 Task: Create Board Website Maintenance to Workspace Digital Analytics. Create Board Product Market Fit Analysis to Workspace Digital Analytics. Create Board Business Model Scalability Analysis to Workspace Digital Analytics
Action: Mouse moved to (313, 50)
Screenshot: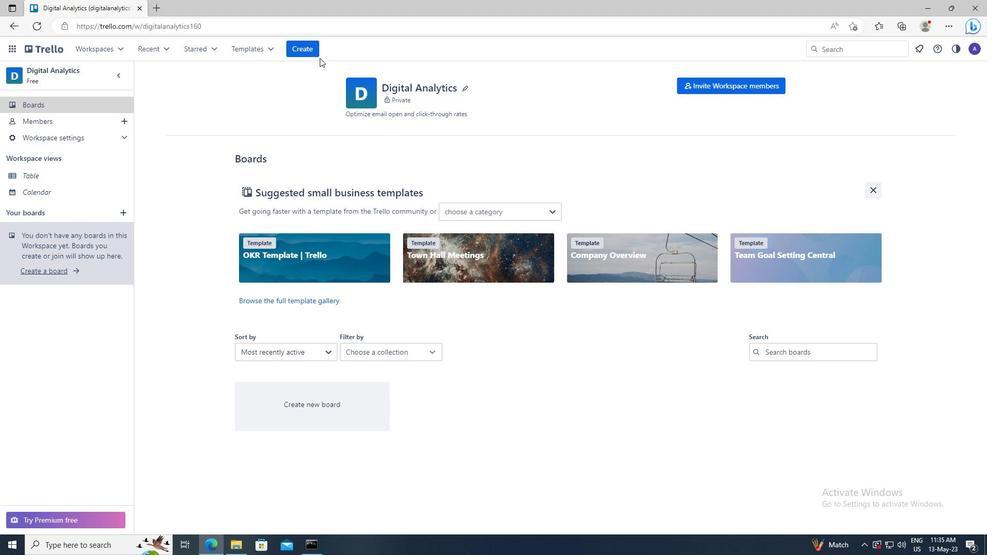 
Action: Mouse pressed left at (313, 50)
Screenshot: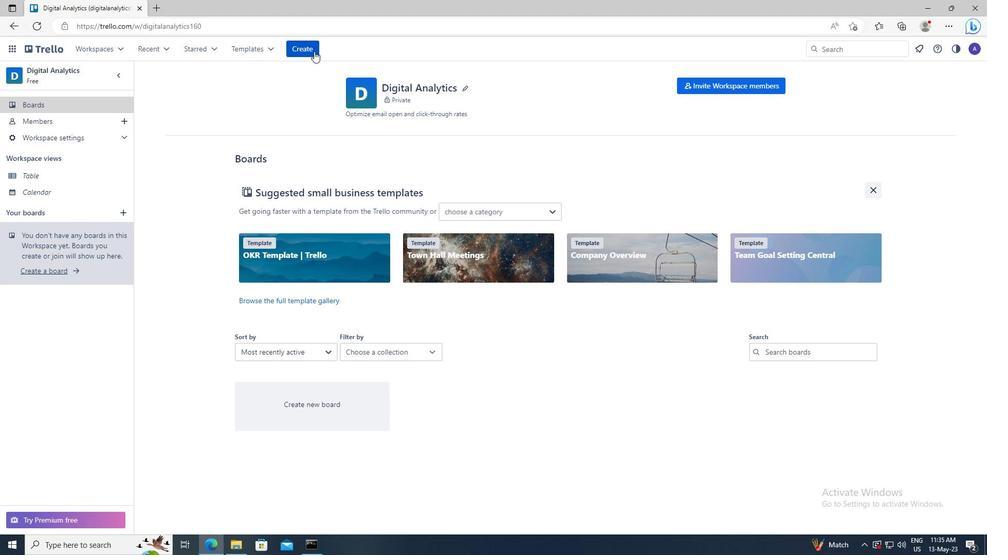 
Action: Mouse moved to (322, 85)
Screenshot: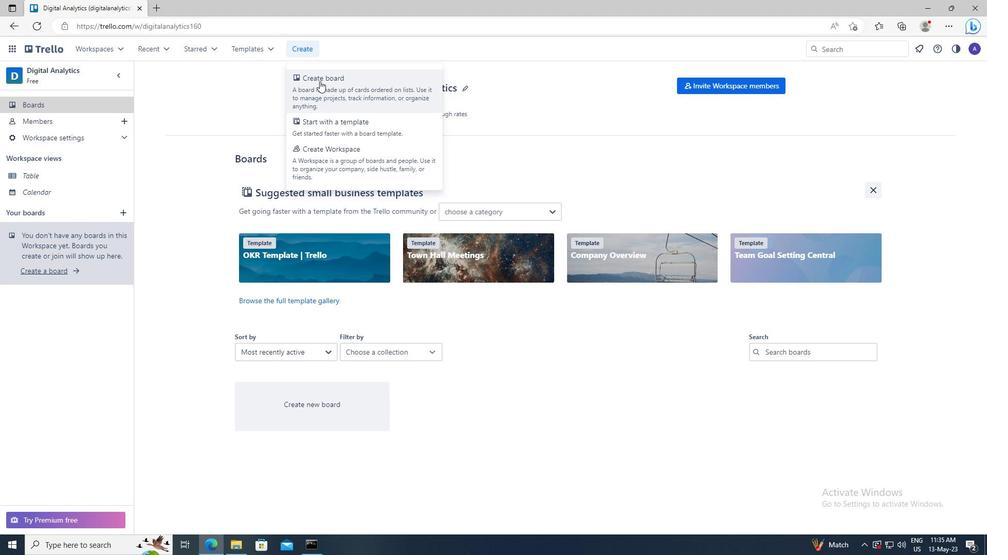 
Action: Mouse pressed left at (322, 85)
Screenshot: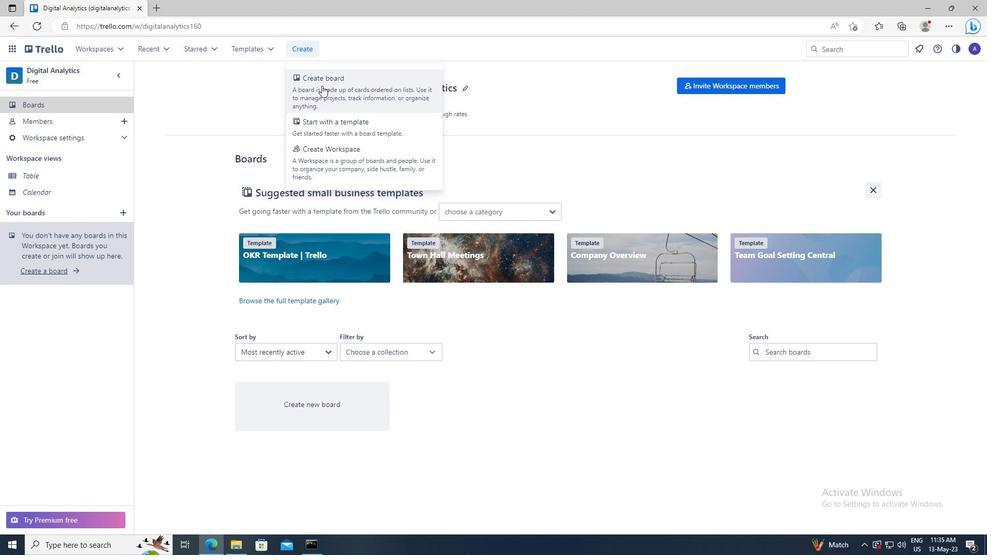 
Action: Mouse moved to (325, 239)
Screenshot: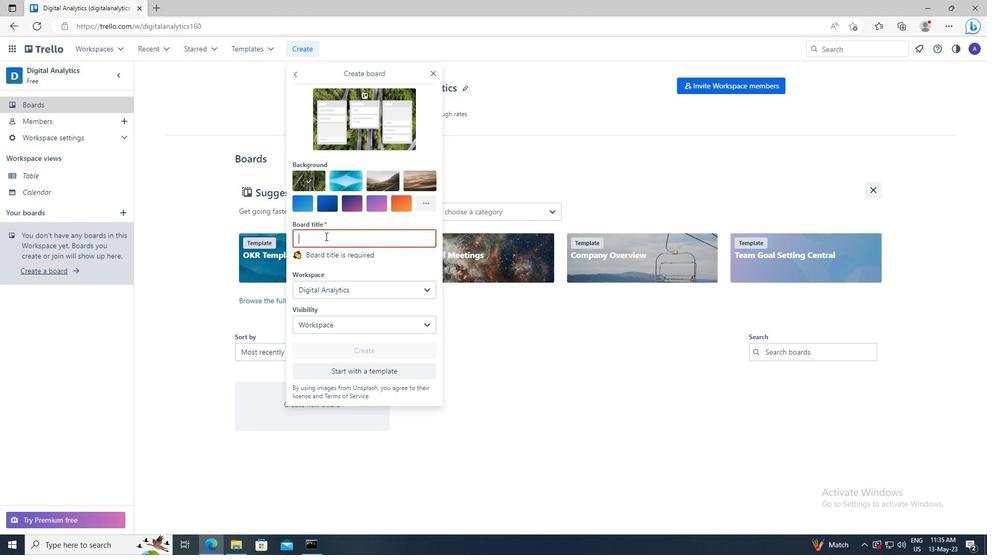 
Action: Mouse pressed left at (325, 239)
Screenshot: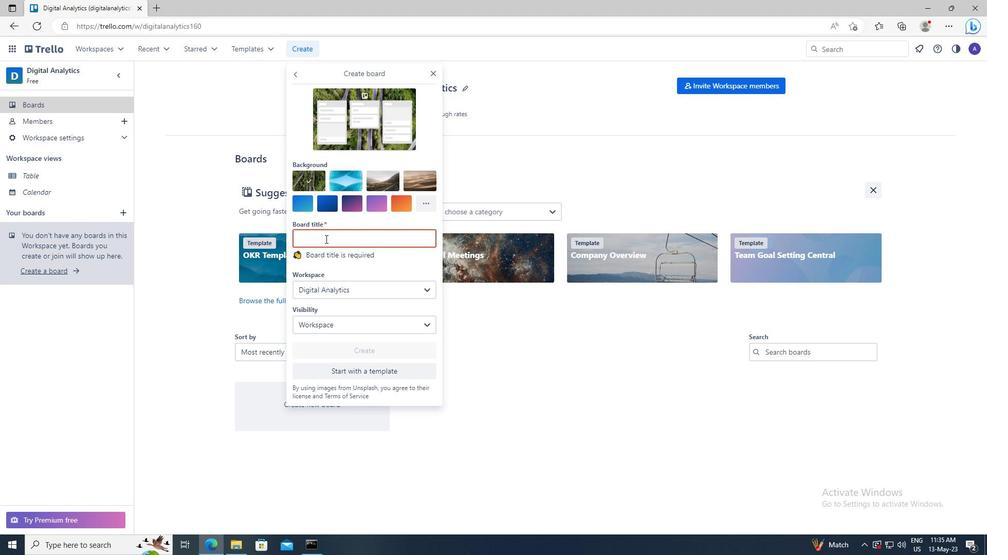 
Action: Key pressed <Key.shift>WEBSITE<Key.space><Key.shift>MAINTENANCE
Screenshot: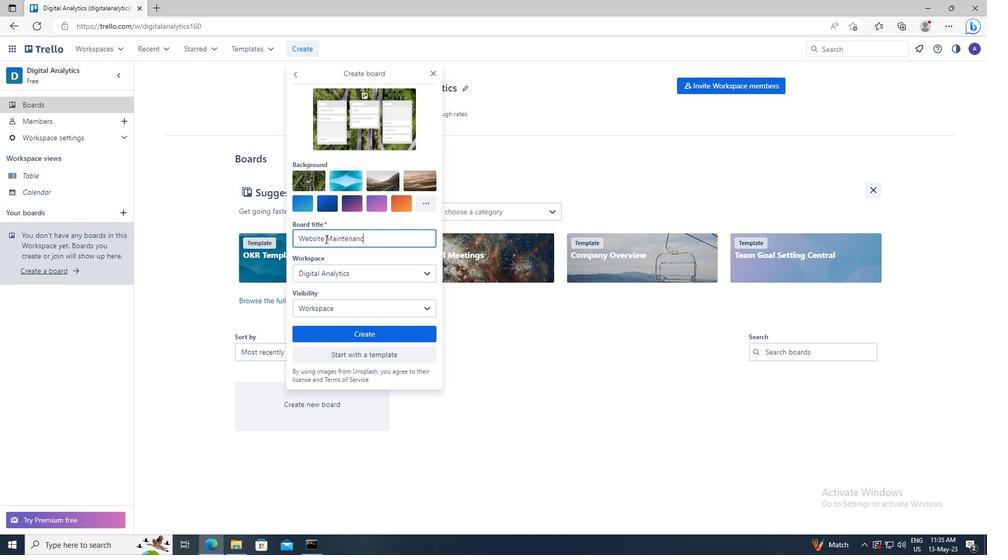 
Action: Mouse moved to (329, 331)
Screenshot: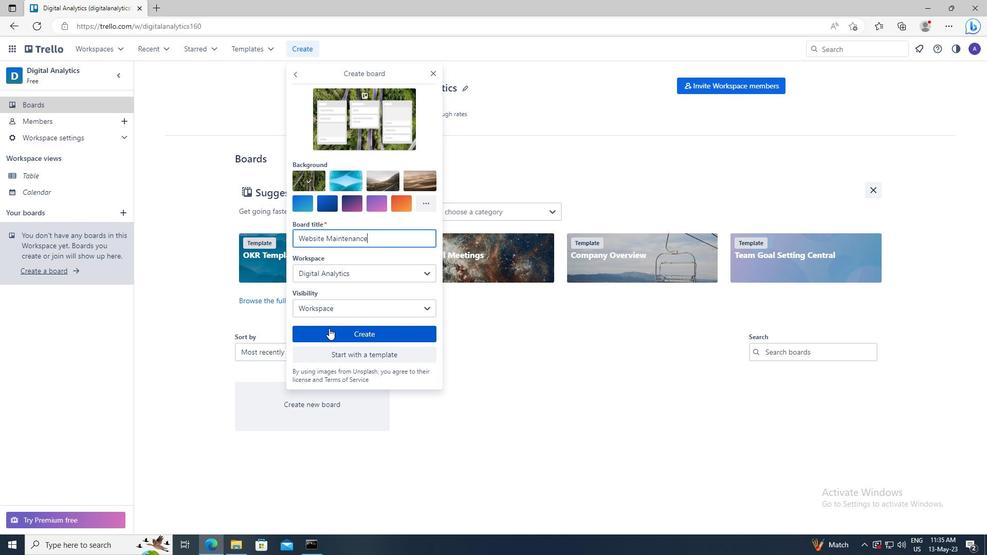 
Action: Mouse pressed left at (329, 331)
Screenshot: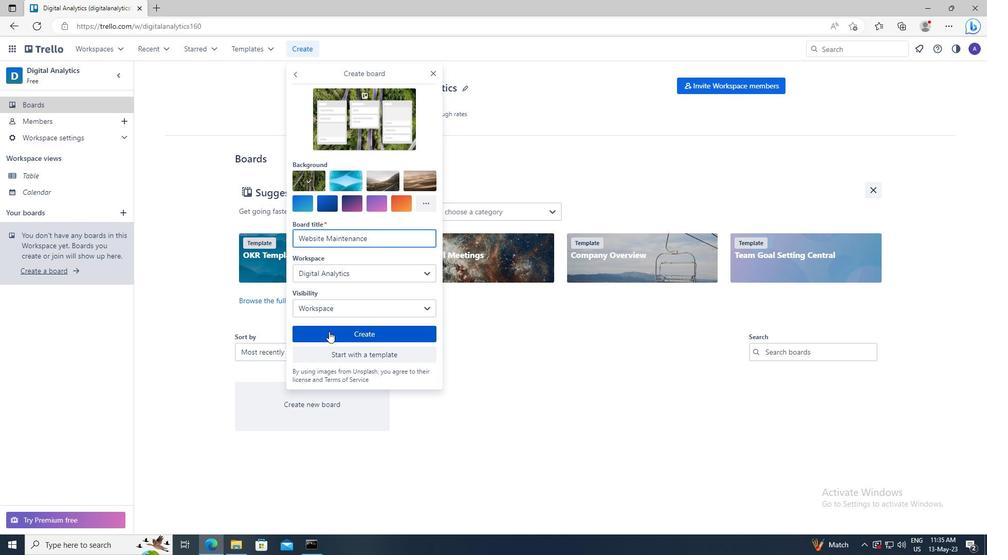 
Action: Mouse moved to (298, 50)
Screenshot: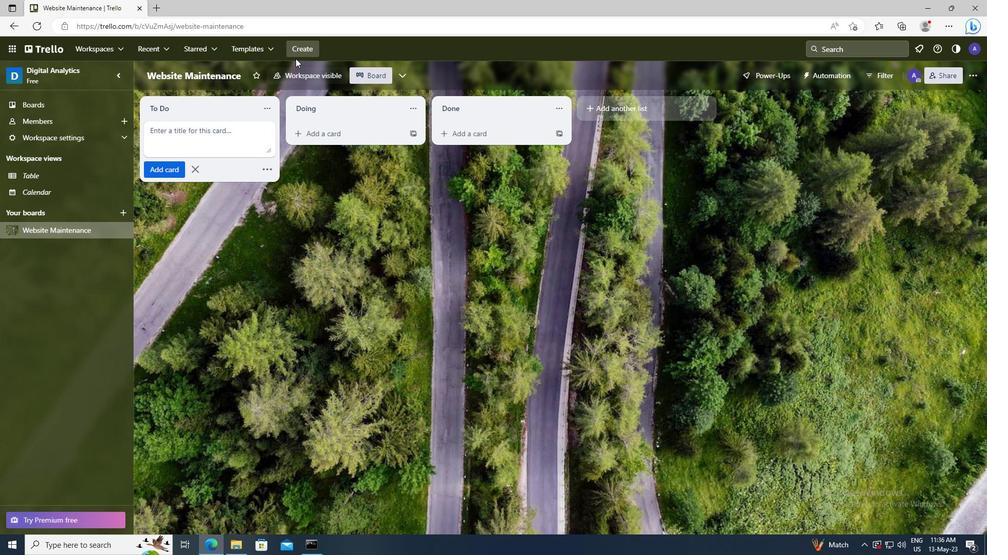 
Action: Mouse pressed left at (298, 50)
Screenshot: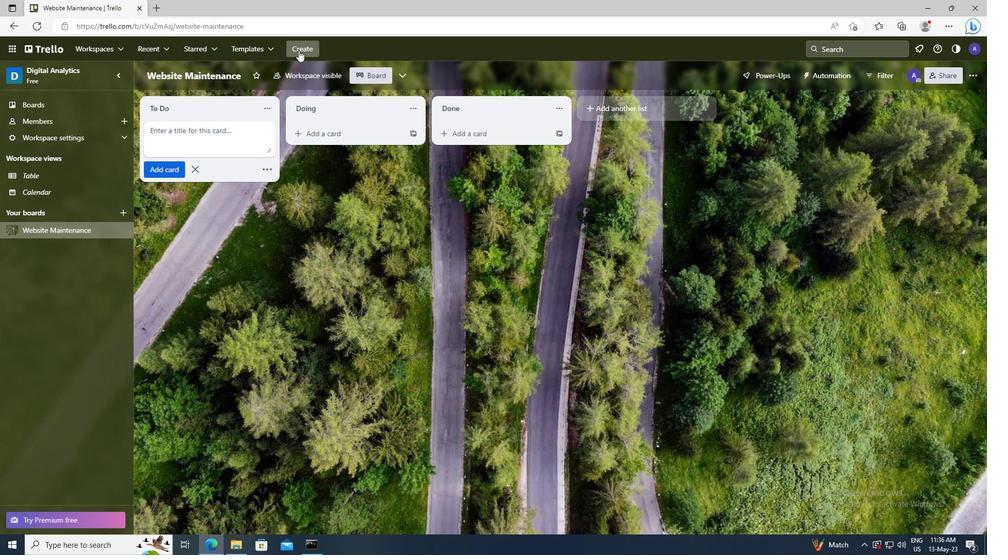 
Action: Mouse moved to (312, 90)
Screenshot: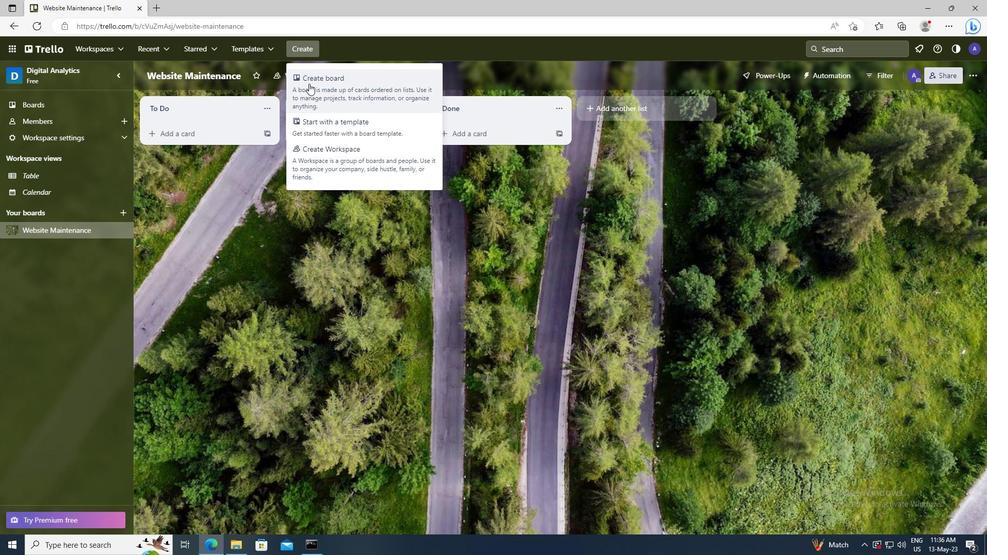 
Action: Mouse pressed left at (312, 90)
Screenshot: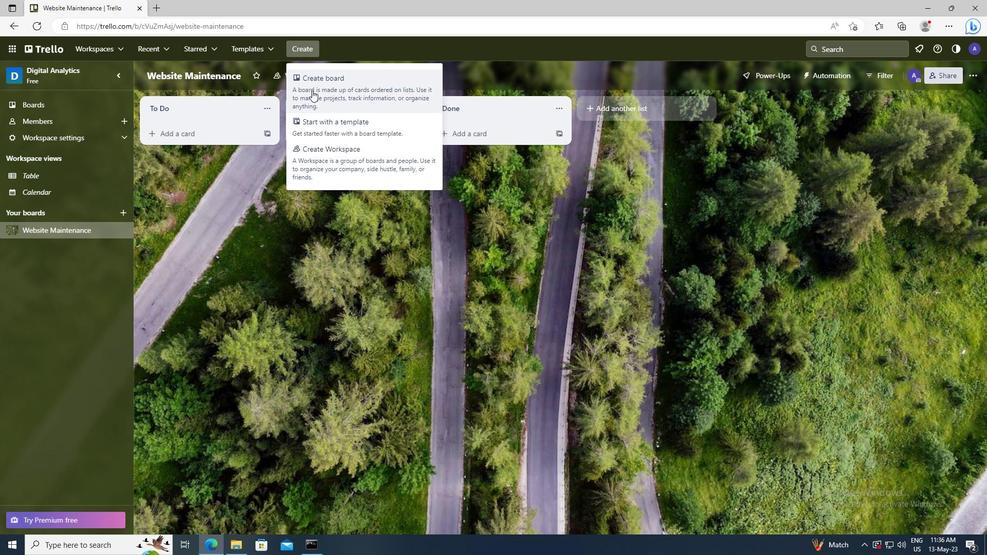 
Action: Mouse moved to (322, 237)
Screenshot: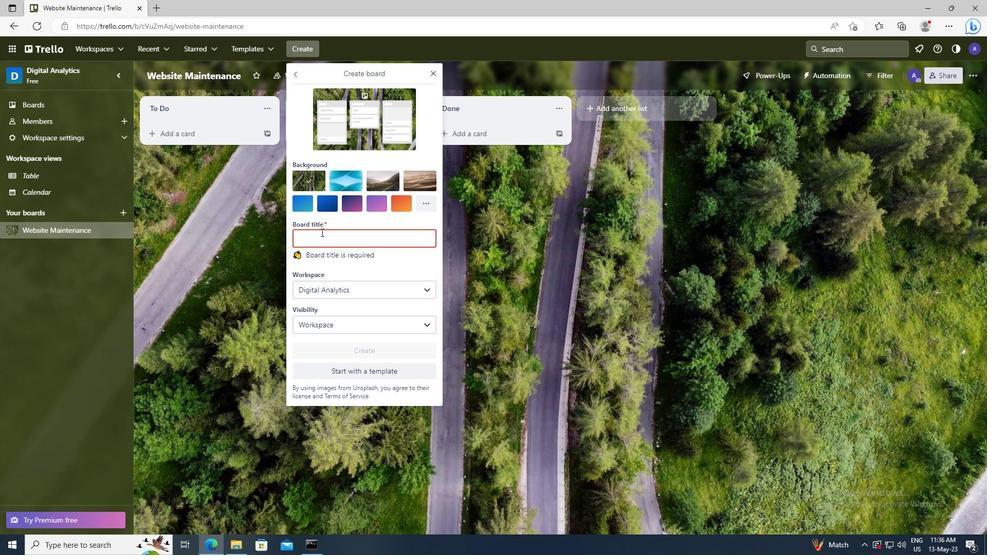 
Action: Mouse pressed left at (322, 237)
Screenshot: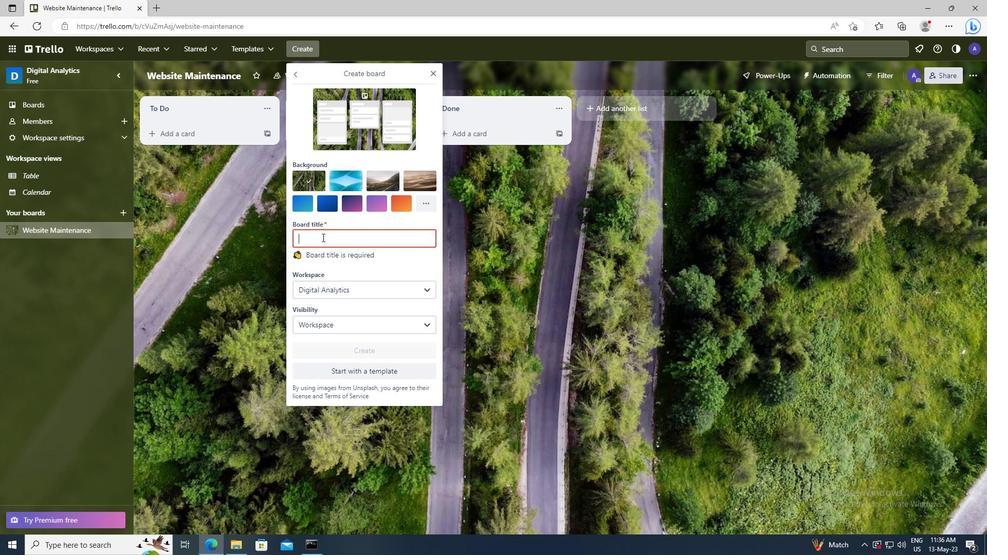 
Action: Key pressed <Key.shift>PRODUCT<Key.space><Key.shift>MARKET<Key.space><Key.shift>FIT<Key.space><Key.shift>ANALYSIS
Screenshot: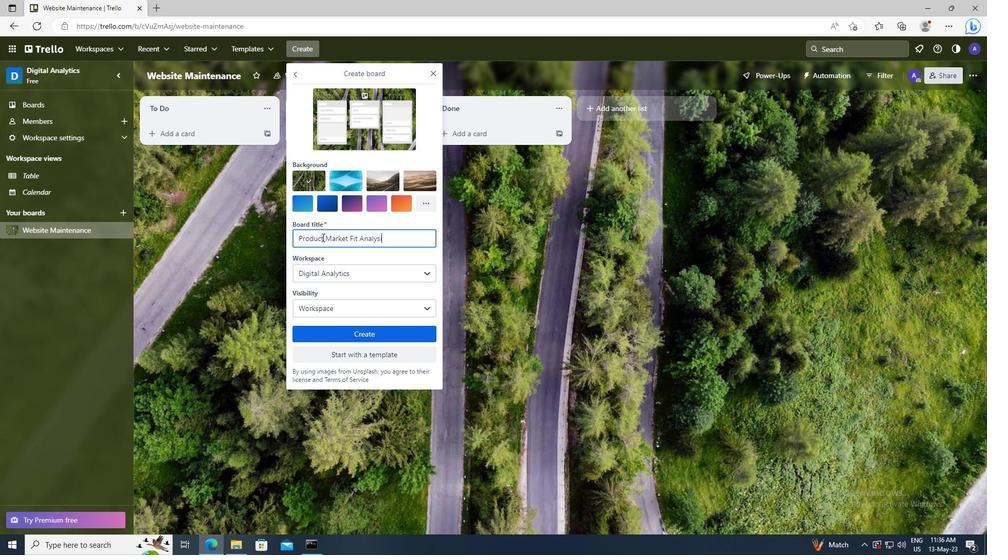 
Action: Mouse moved to (317, 329)
Screenshot: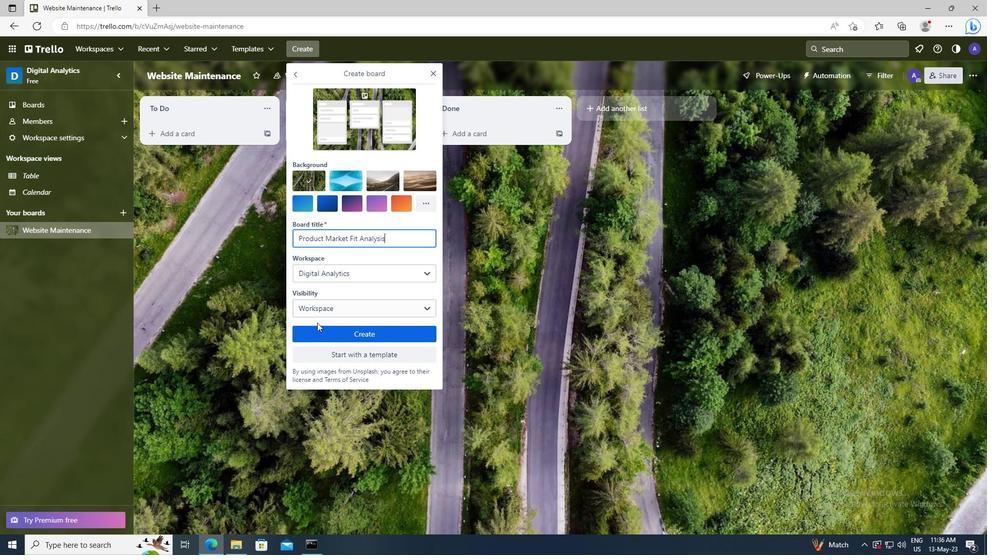
Action: Mouse pressed left at (317, 329)
Screenshot: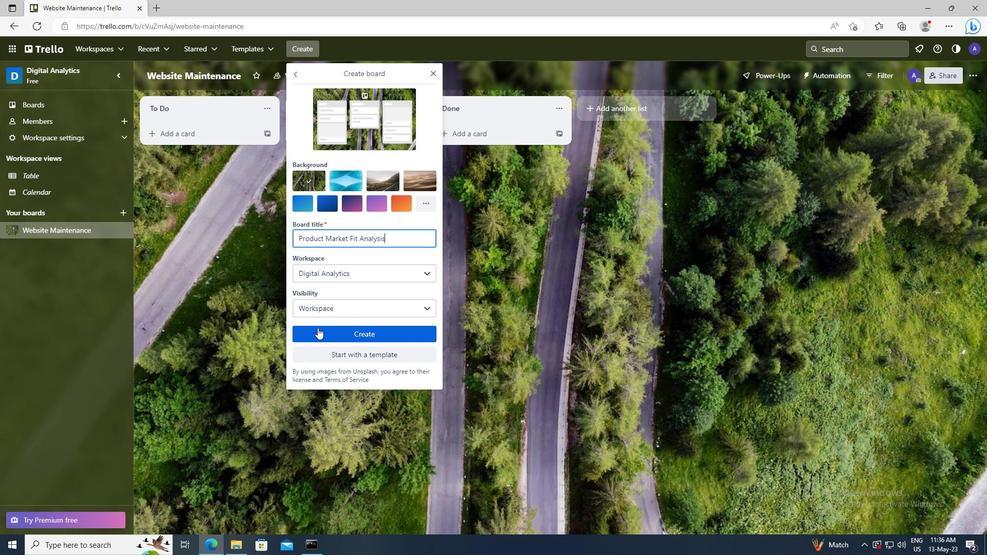 
Action: Mouse moved to (305, 50)
Screenshot: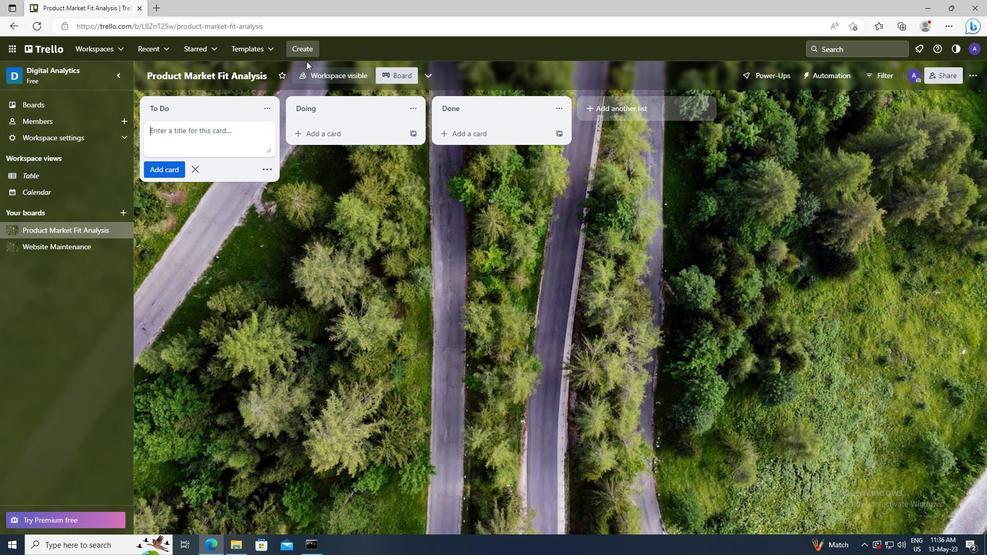 
Action: Mouse pressed left at (305, 50)
Screenshot: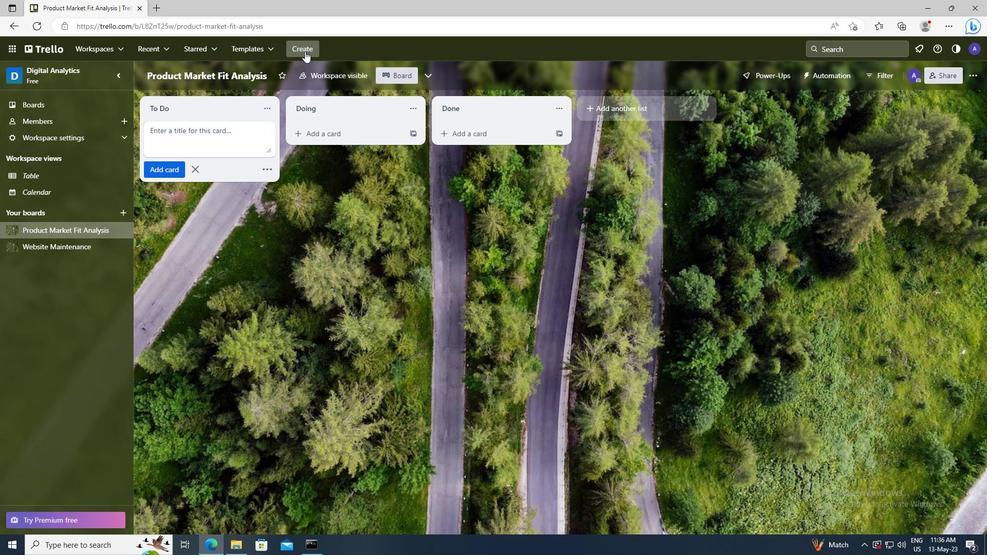 
Action: Mouse moved to (322, 91)
Screenshot: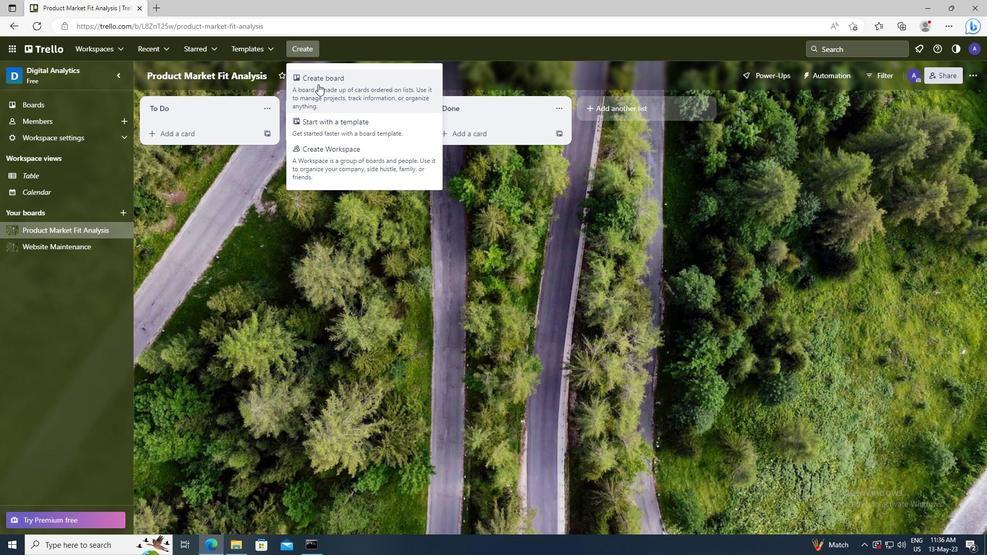 
Action: Mouse pressed left at (322, 91)
Screenshot: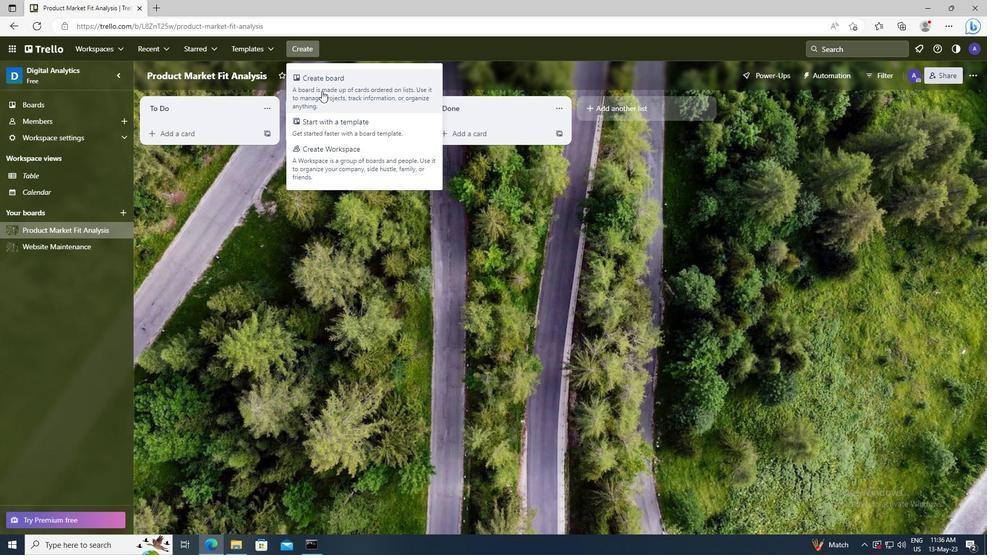 
Action: Mouse moved to (320, 238)
Screenshot: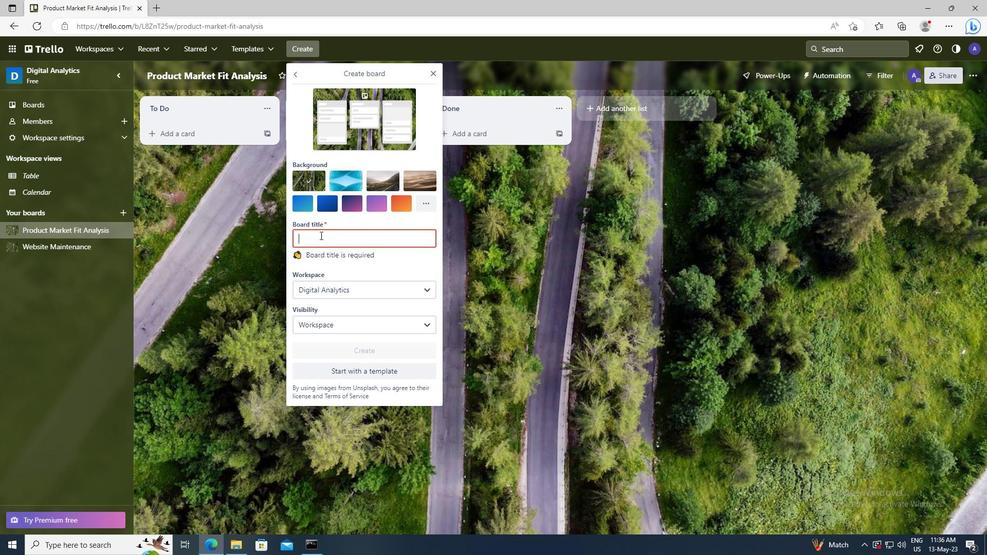 
Action: Mouse pressed left at (320, 238)
Screenshot: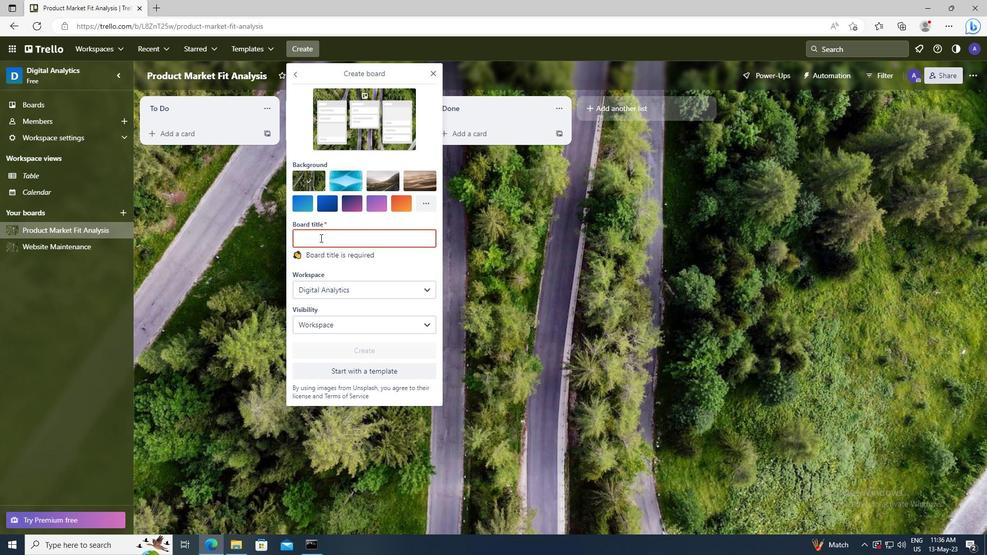 
Action: Key pressed <Key.shift>BUSINESS<Key.space><Key.shift>MODEL<Key.space><Key.shift>SCALABILITY<Key.space><Key.shift>ANALYSII<Key.backspace>S
Screenshot: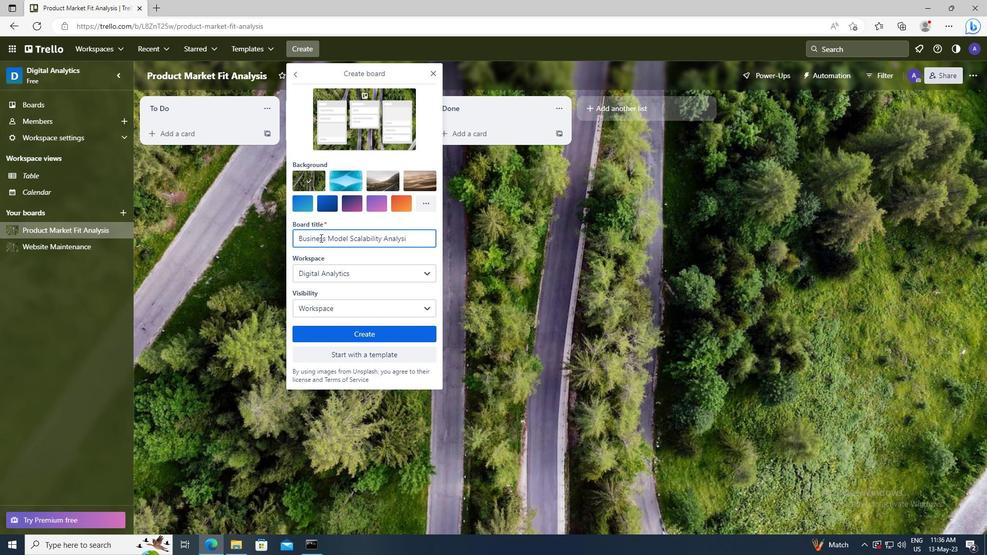 
Action: Mouse moved to (334, 331)
Screenshot: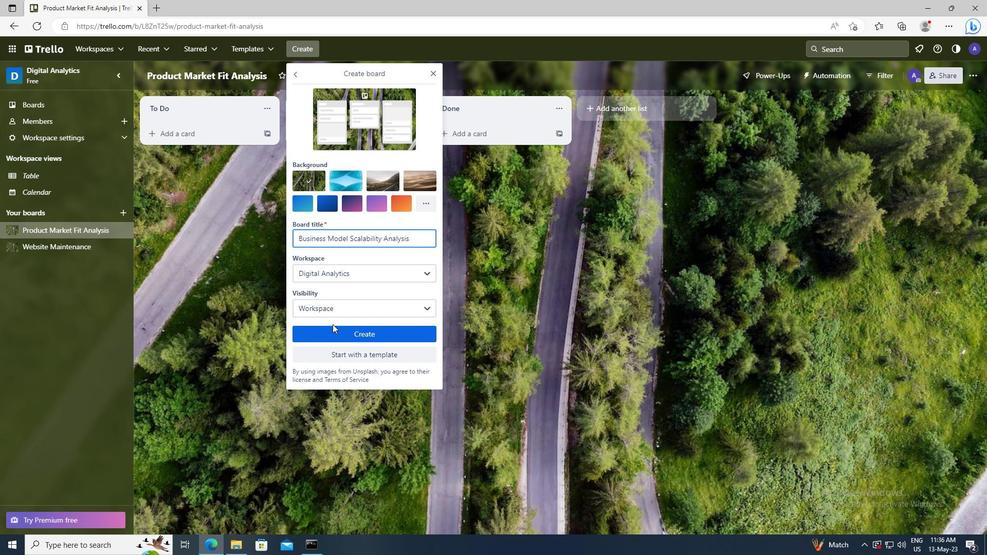 
Action: Mouse pressed left at (334, 331)
Screenshot: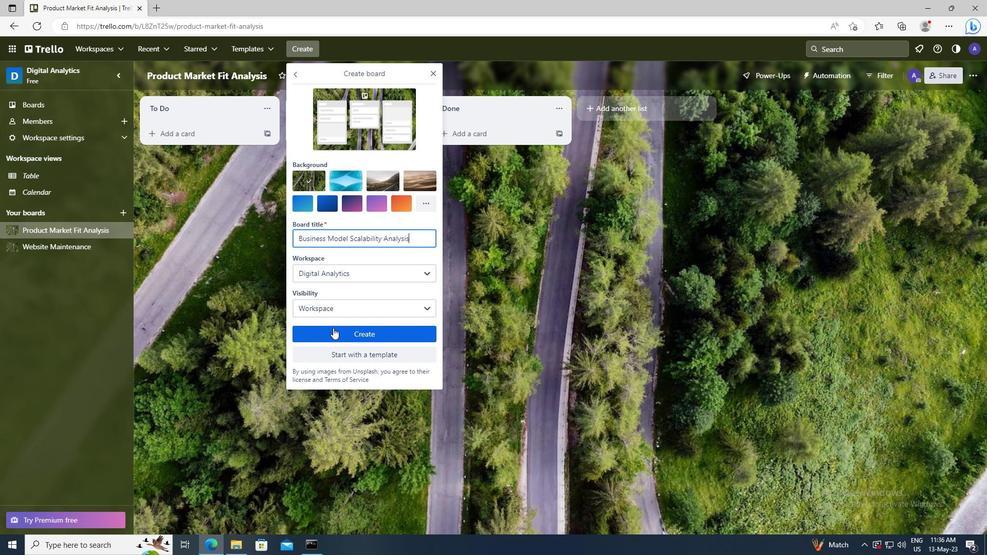 
